 Task: AssignVinnyoffice2@gmail.com as Assignee of Issue Issue0000000067 in Backlog  in Scrum Project Project0000000014 in Jira. AssignVinnyoffice2@gmail.com as Assignee of Issue Issue0000000068 in Backlog  in Scrum Project Project0000000014 in Jira. AssignCarxxstreet791@gmail.com as Assignee of Issue Issue0000000069 in Backlog  in Scrum Project Project0000000014 in Jira. AssignCarxxstreet791@gmail.com as Assignee of Issue Issue0000000070 in Backlog  in Scrum Project Project0000000014 in Jira. Create a Sprint called Sprint0000000037 in Scrum Project Project0000000013 in Jira
Action: Mouse moved to (804, 393)
Screenshot: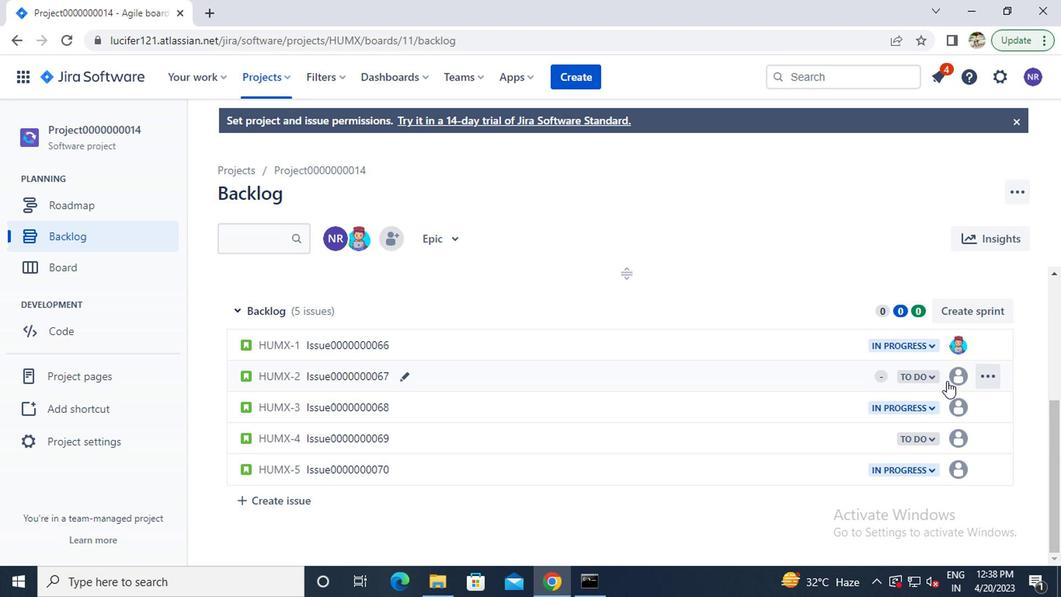 
Action: Mouse pressed left at (804, 393)
Screenshot: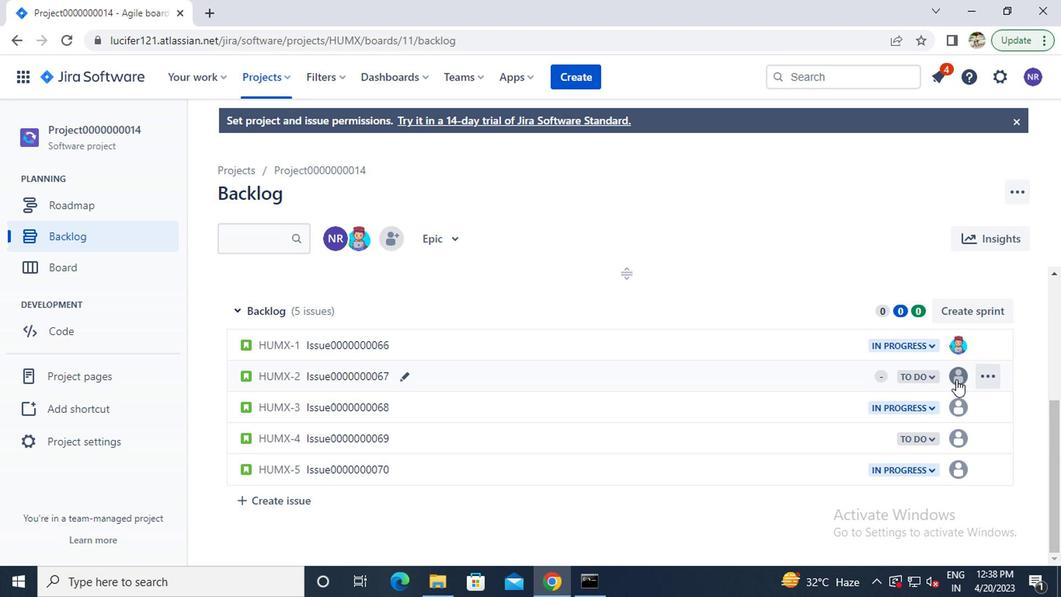 
Action: Mouse moved to (804, 393)
Screenshot: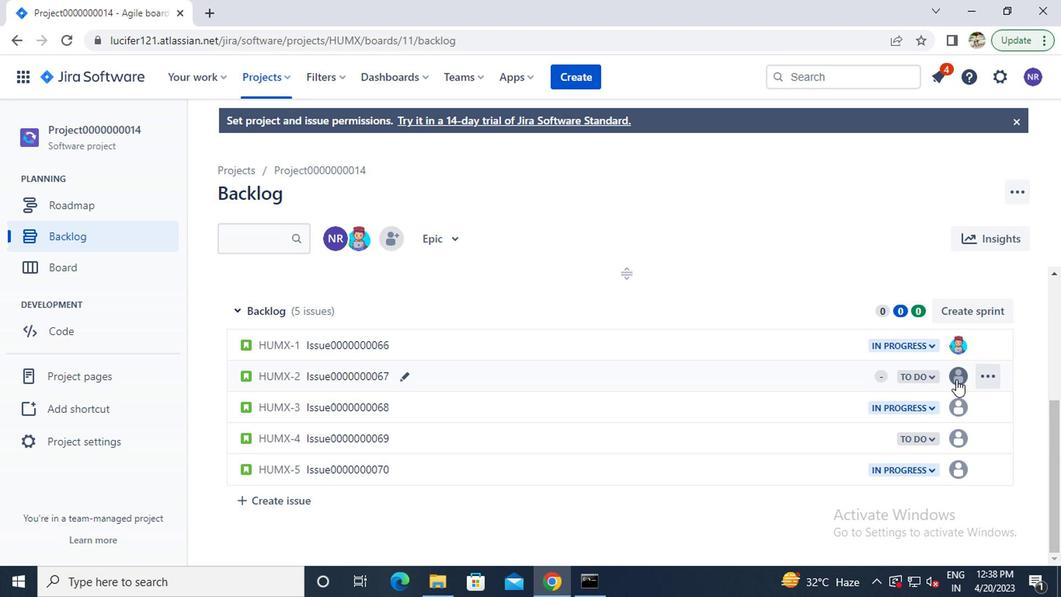 
Action: Key pressed v
Screenshot: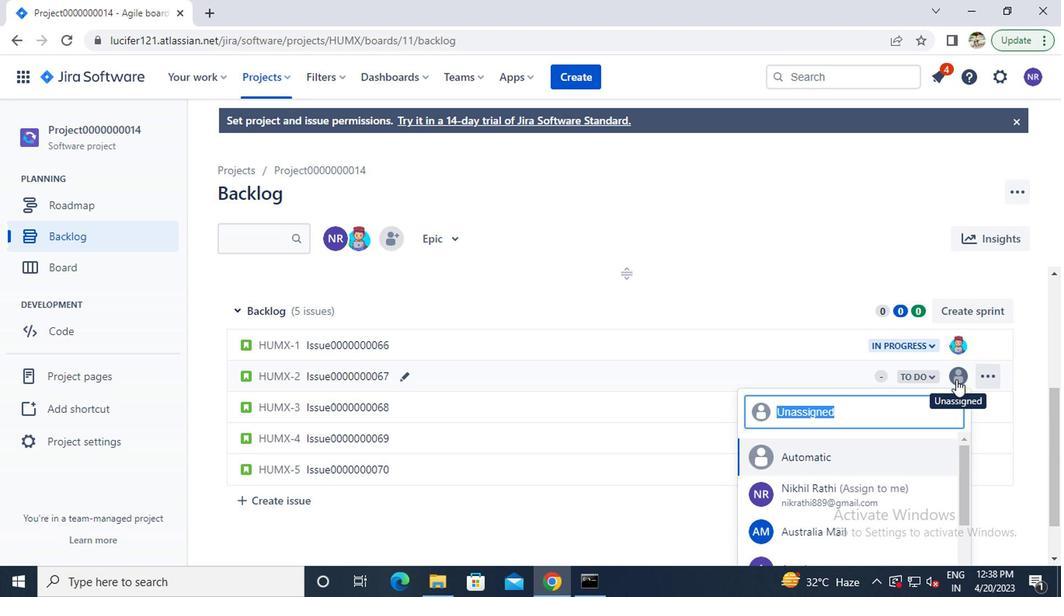 
Action: Mouse moved to (688, 448)
Screenshot: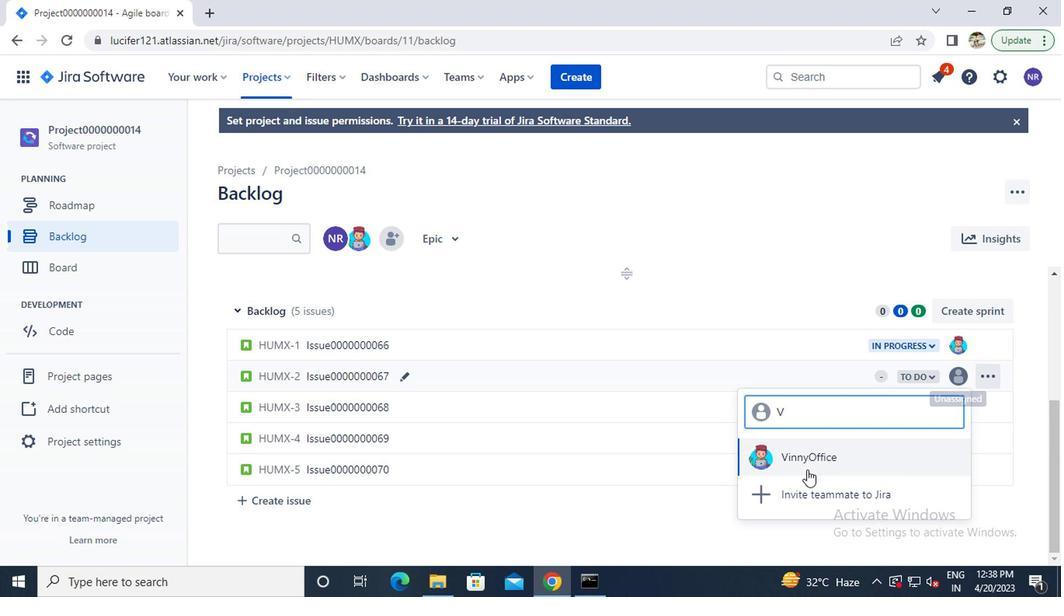 
Action: Mouse pressed left at (688, 448)
Screenshot: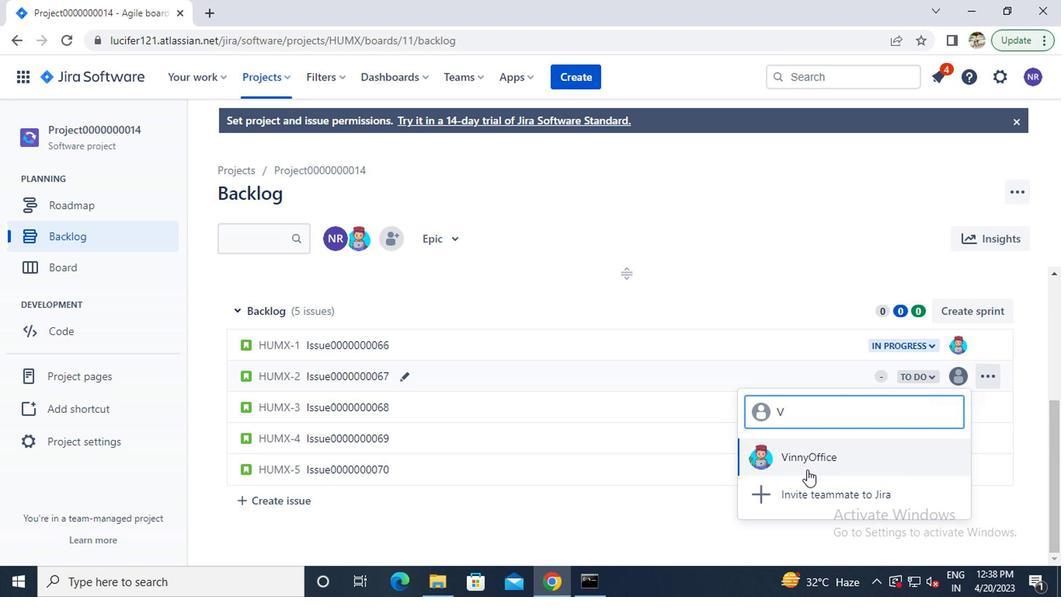 
Action: Mouse moved to (805, 416)
Screenshot: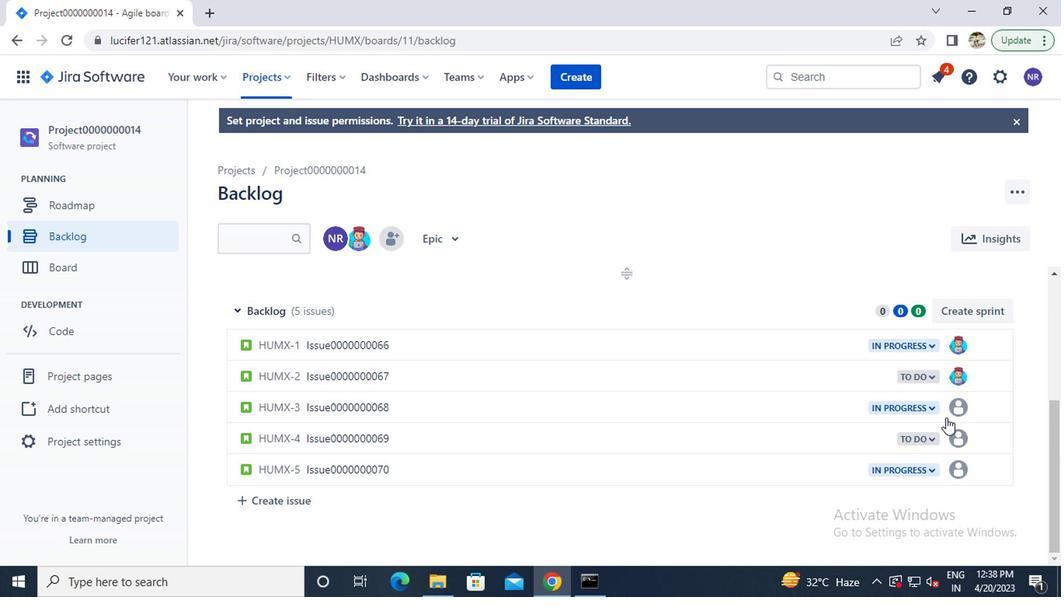 
Action: Mouse pressed left at (805, 416)
Screenshot: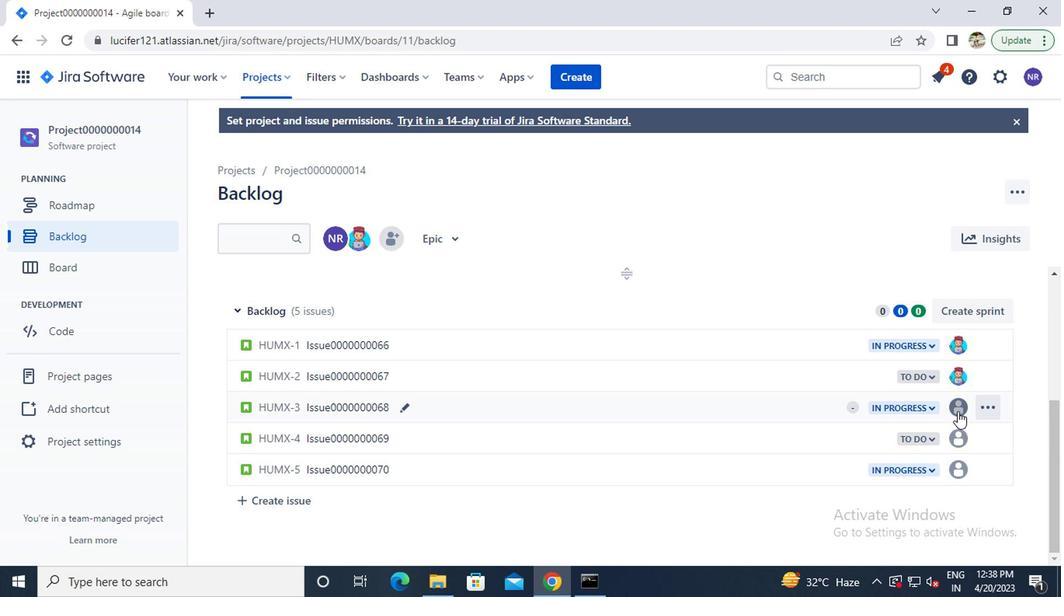
Action: Key pressed v
Screenshot: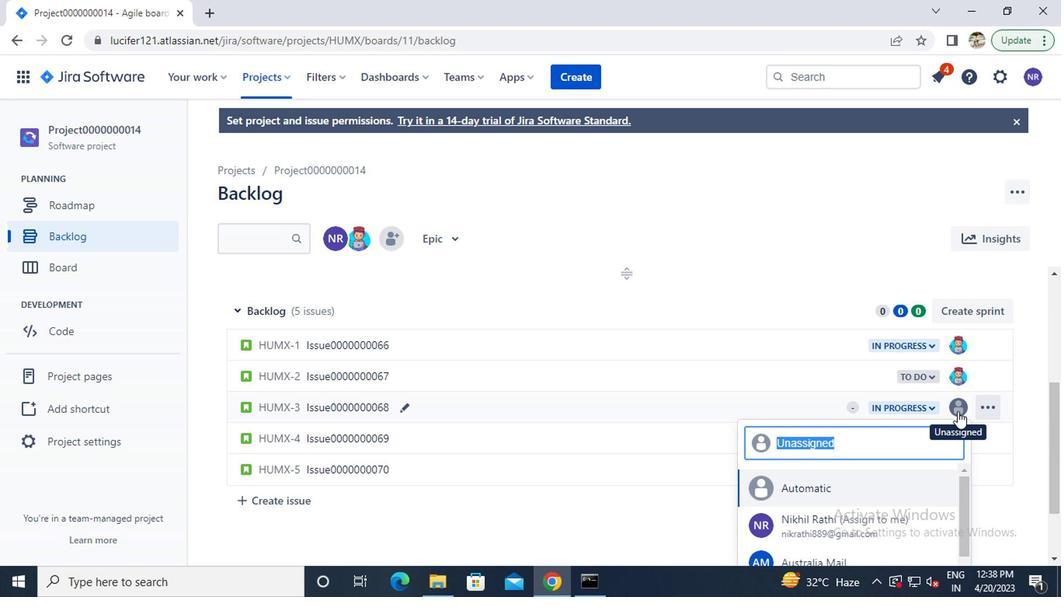 
Action: Mouse moved to (718, 467)
Screenshot: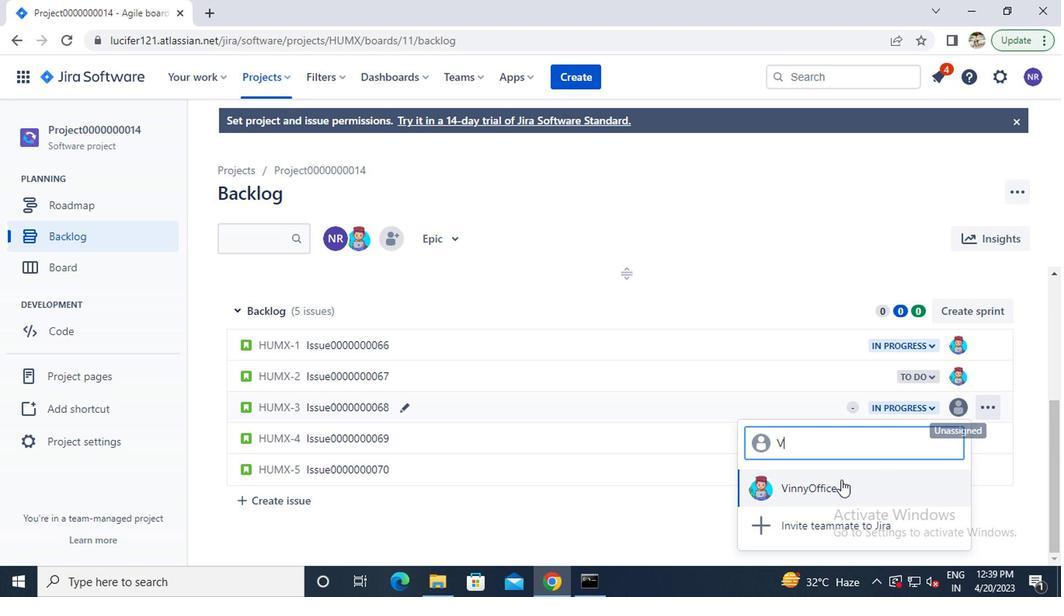 
Action: Mouse pressed left at (718, 467)
Screenshot: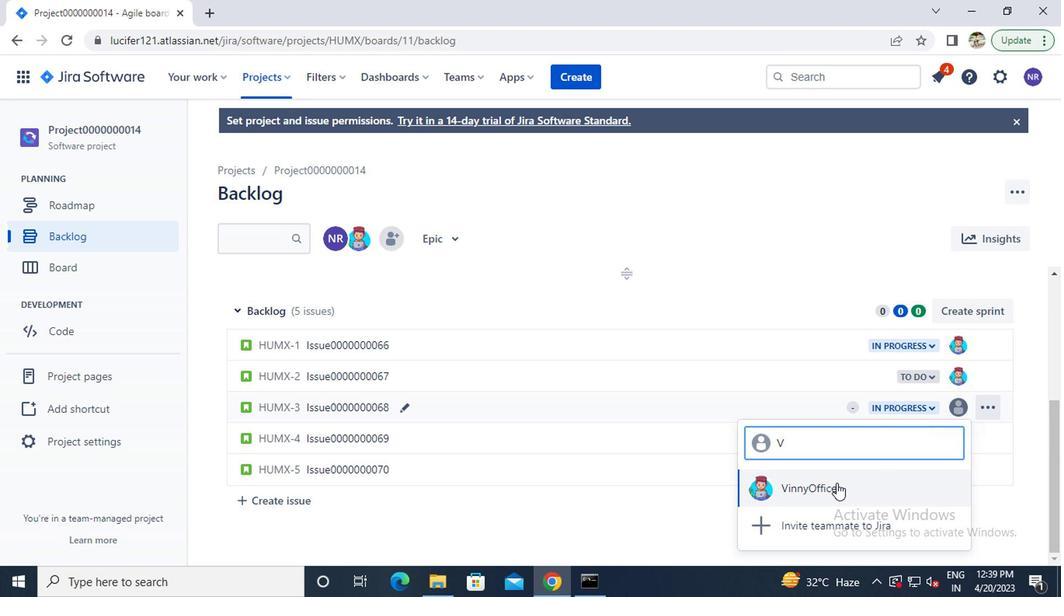 
Action: Mouse moved to (804, 435)
Screenshot: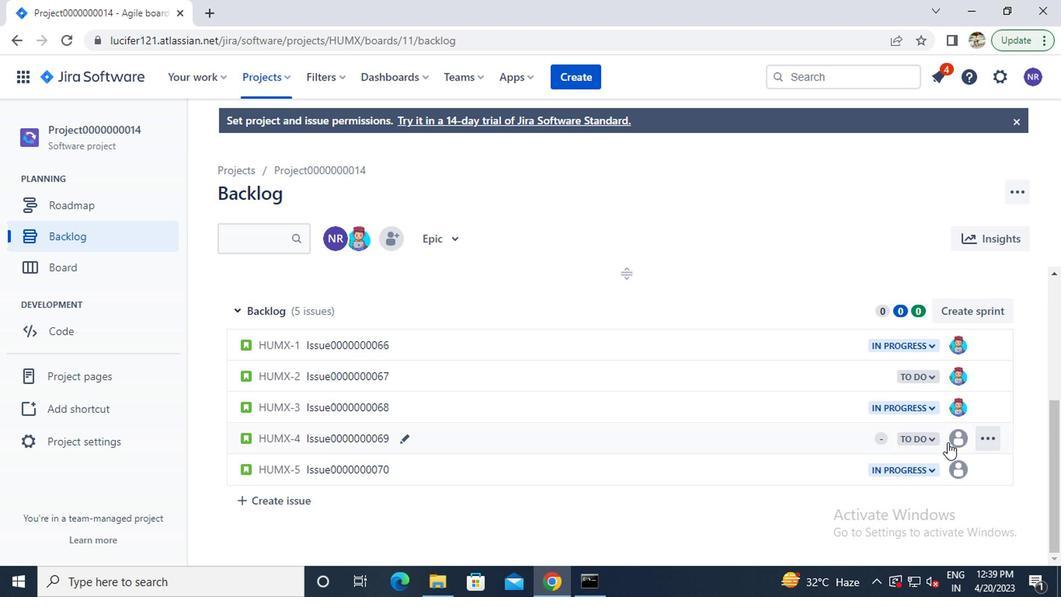 
Action: Mouse pressed left at (804, 435)
Screenshot: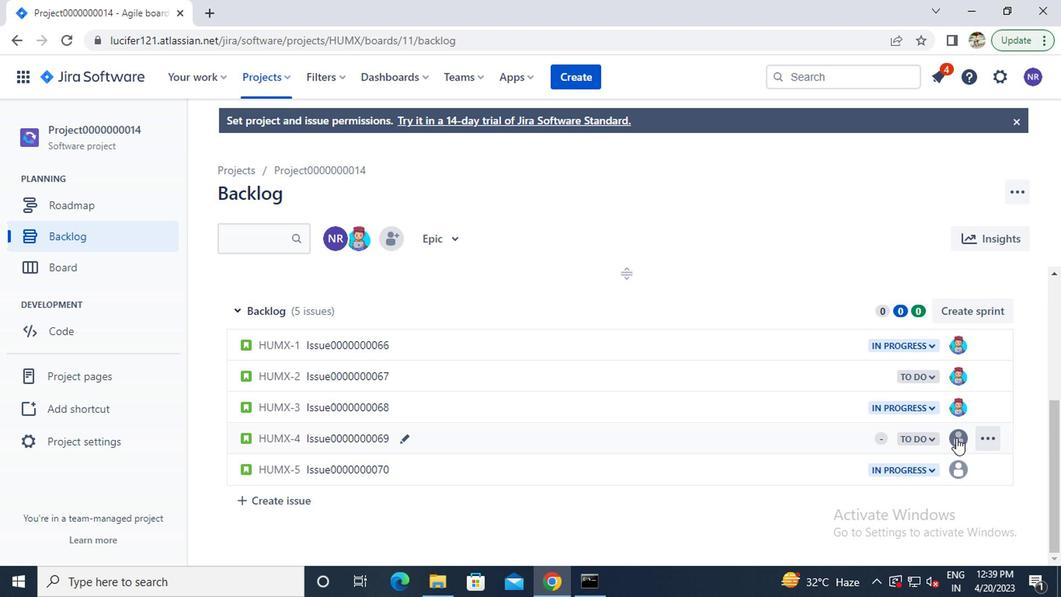
Action: Key pressed c
Screenshot: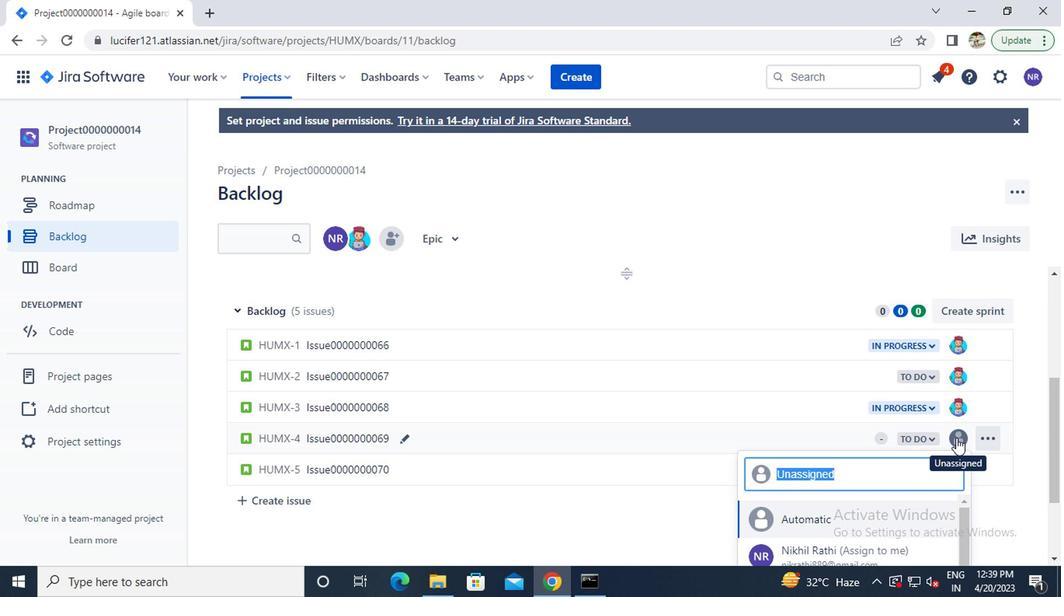 
Action: Mouse moved to (691, 494)
Screenshot: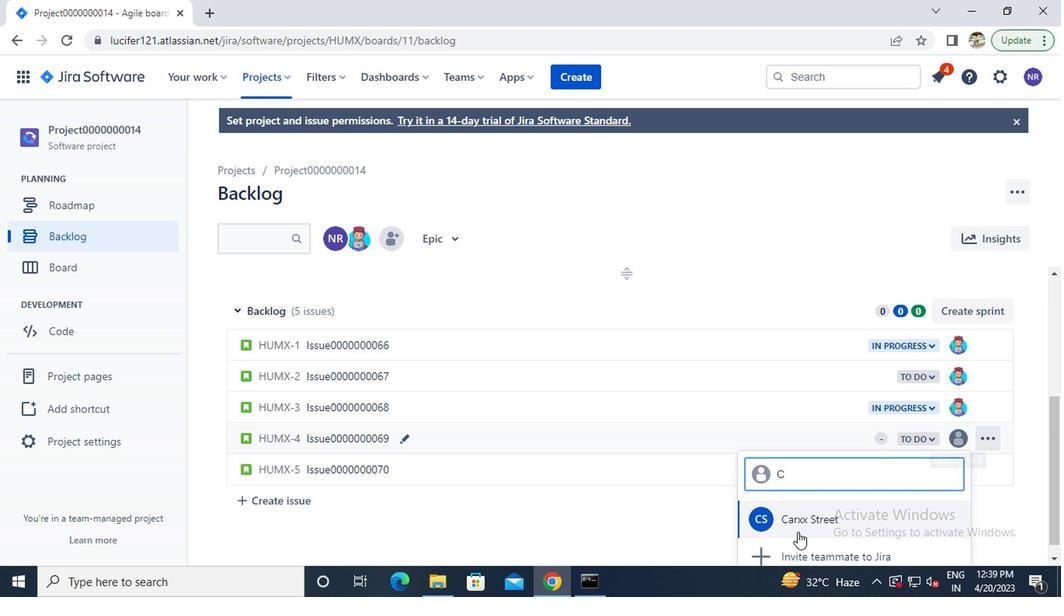 
Action: Mouse pressed left at (691, 494)
Screenshot: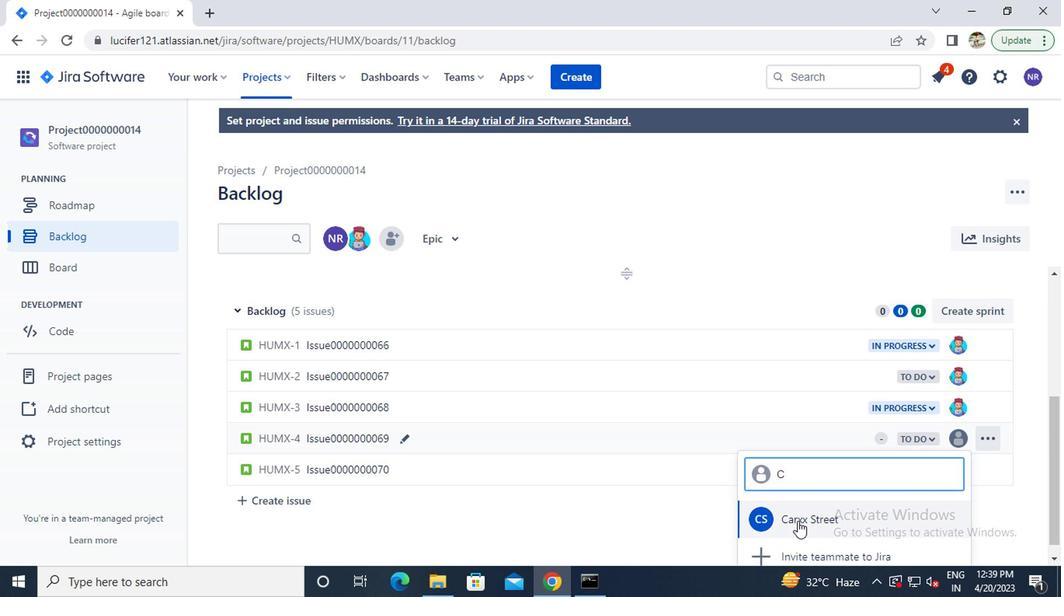 
Action: Mouse moved to (802, 459)
Screenshot: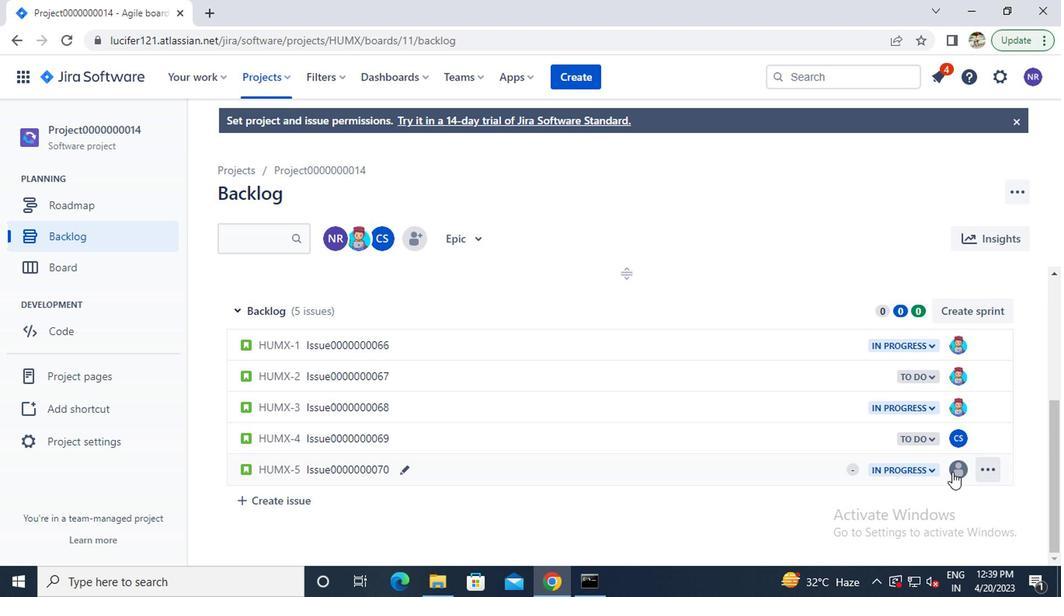 
Action: Mouse pressed left at (802, 459)
Screenshot: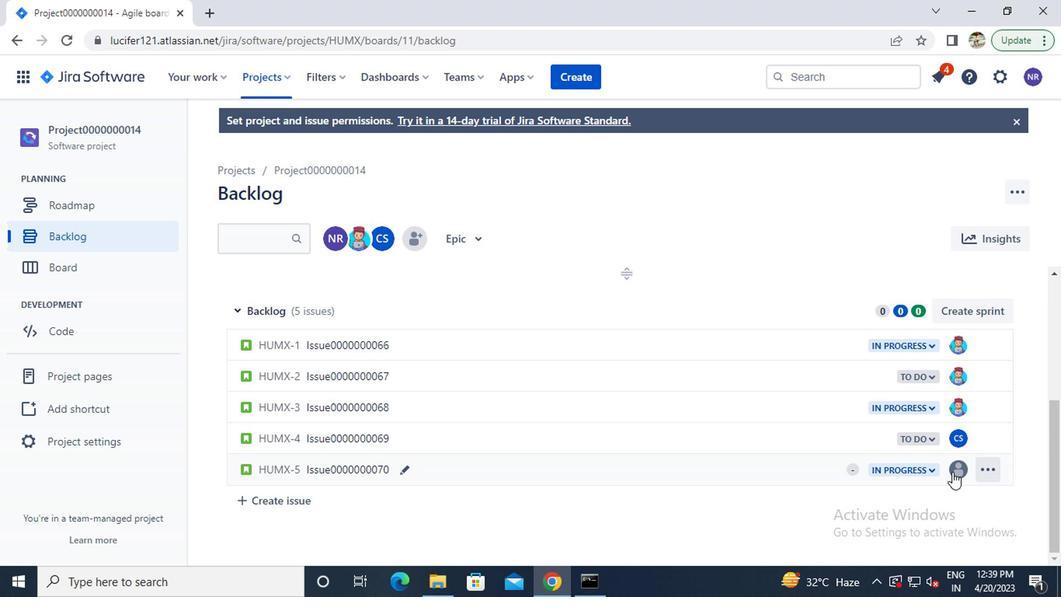 
Action: Key pressed c
Screenshot: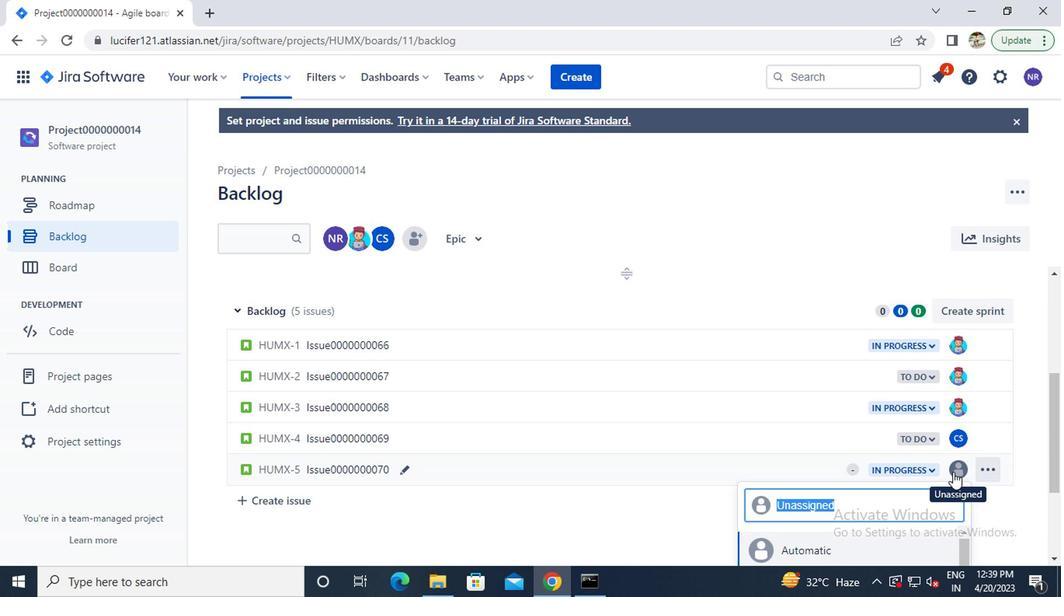 
Action: Mouse moved to (712, 513)
Screenshot: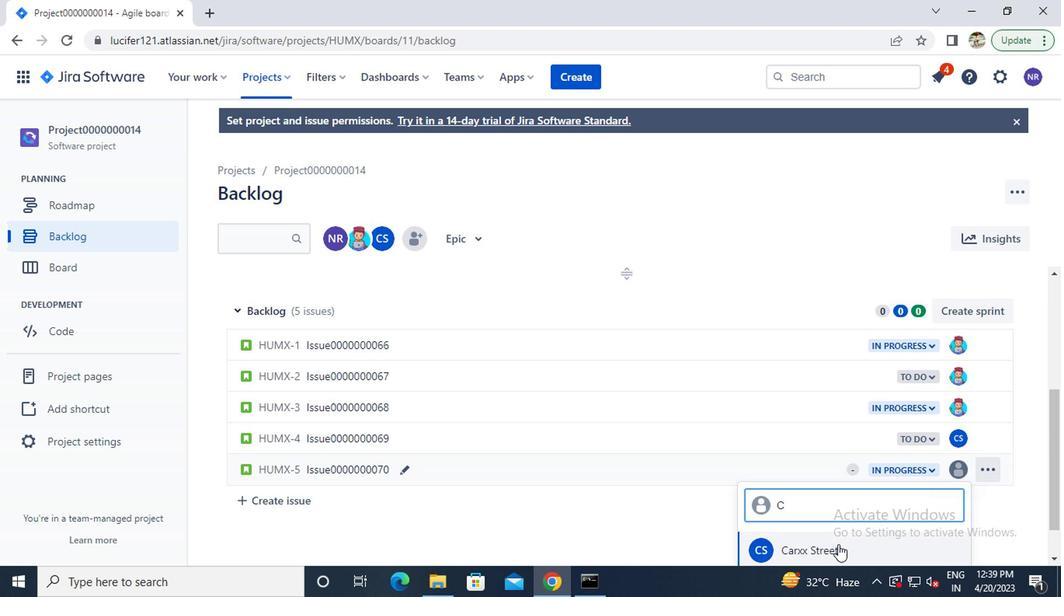 
Action: Mouse pressed left at (712, 513)
Screenshot: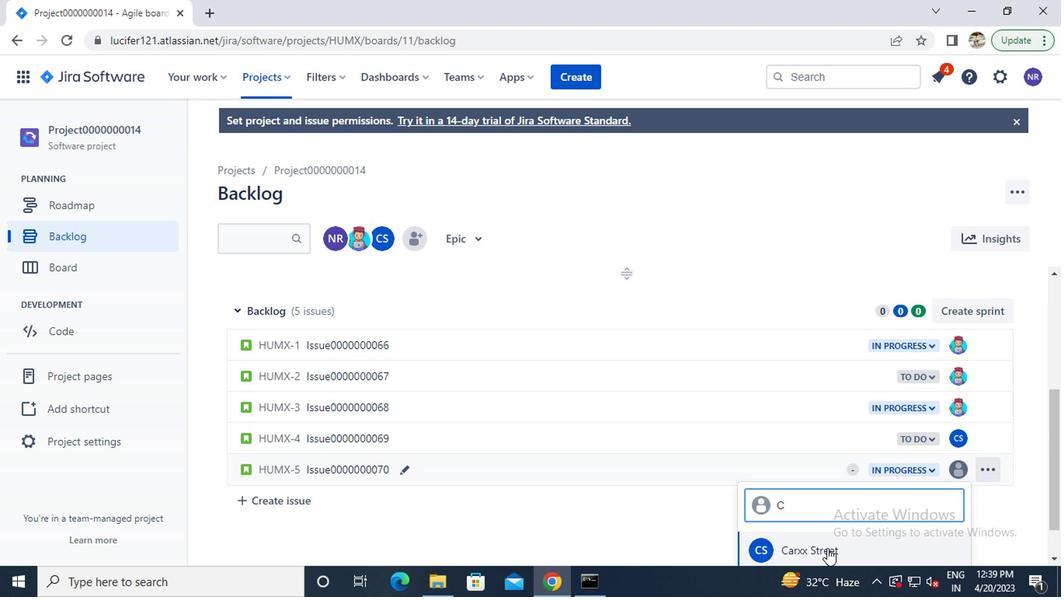 
Action: Mouse moved to (312, 178)
Screenshot: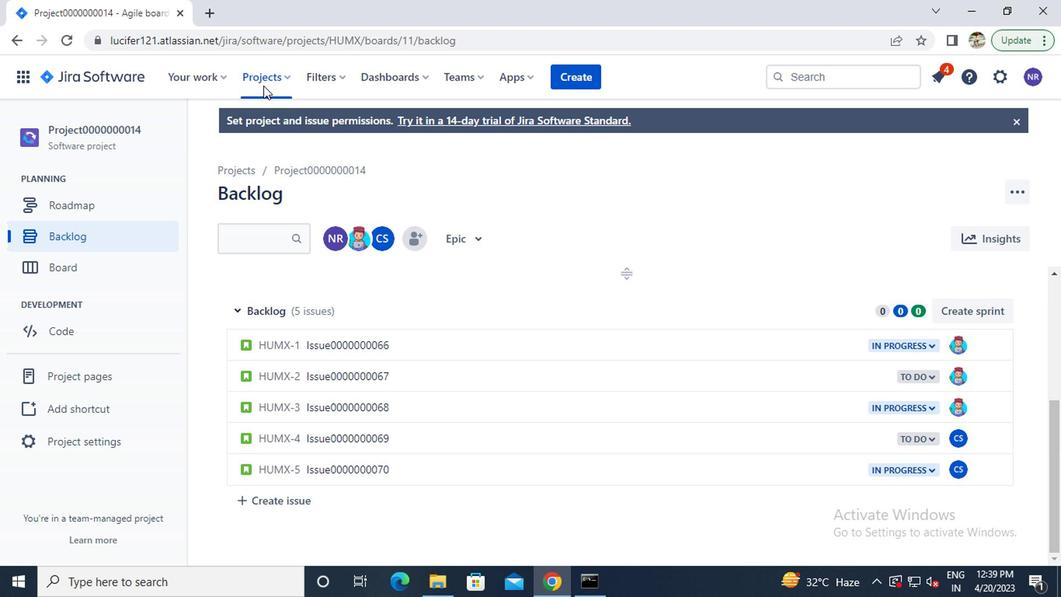 
Action: Mouse pressed left at (312, 178)
Screenshot: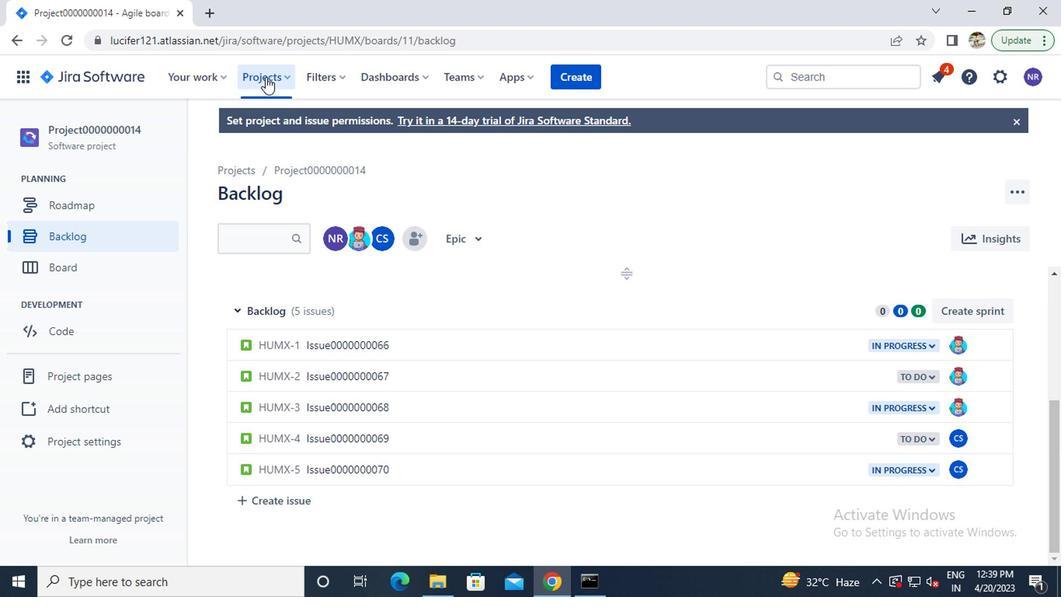 
Action: Mouse moved to (332, 248)
Screenshot: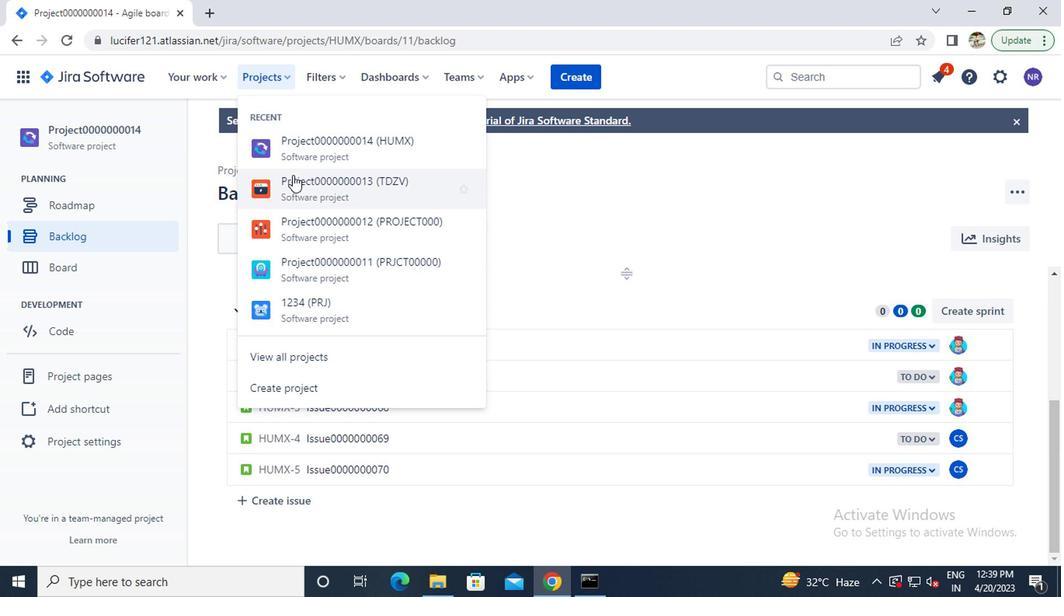 
Action: Mouse pressed left at (332, 248)
Screenshot: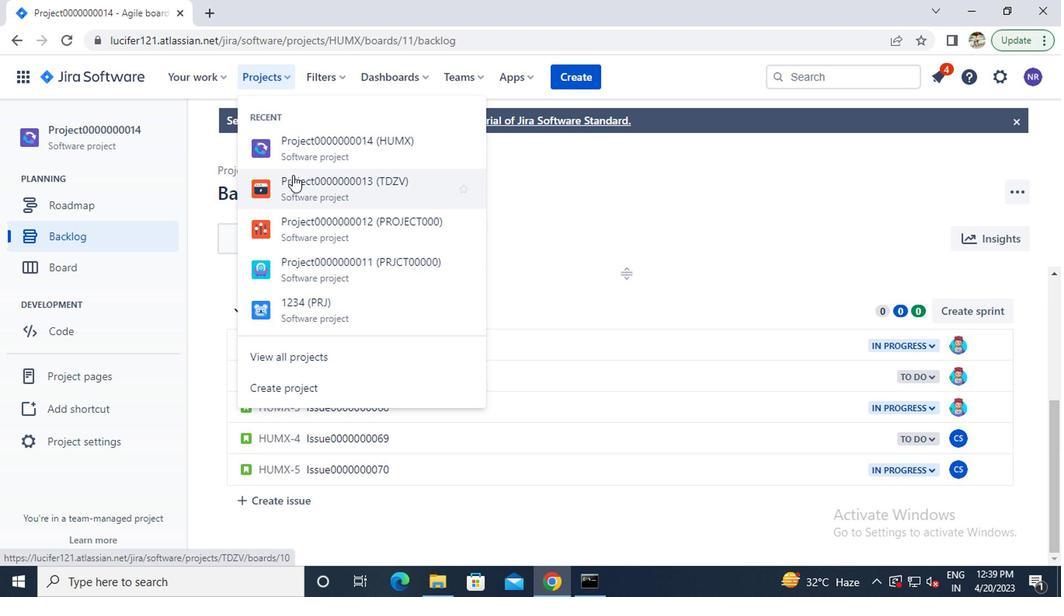 
Action: Mouse moved to (218, 291)
Screenshot: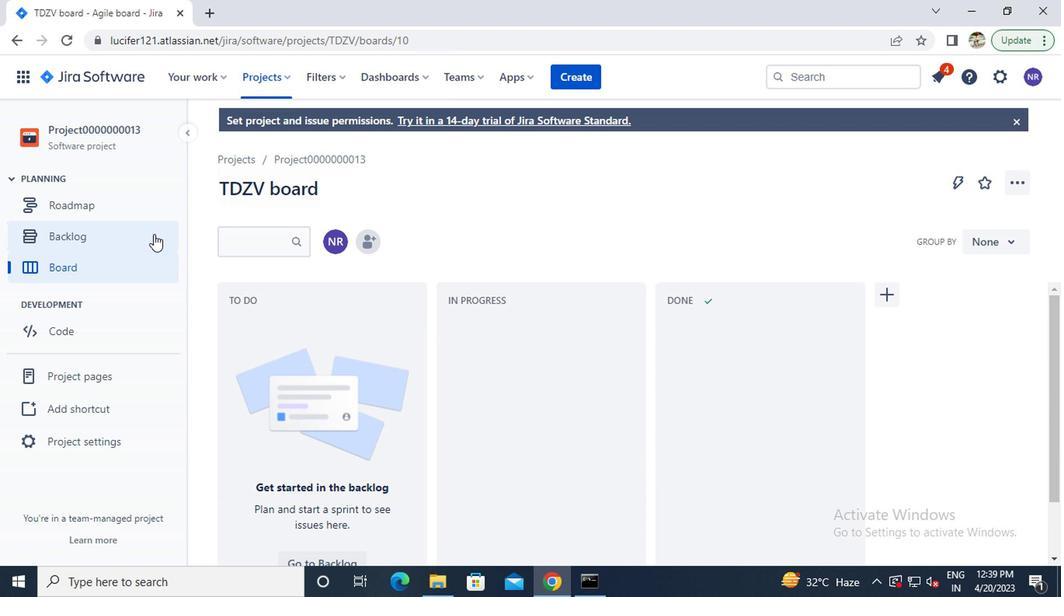 
Action: Mouse pressed left at (218, 291)
Screenshot: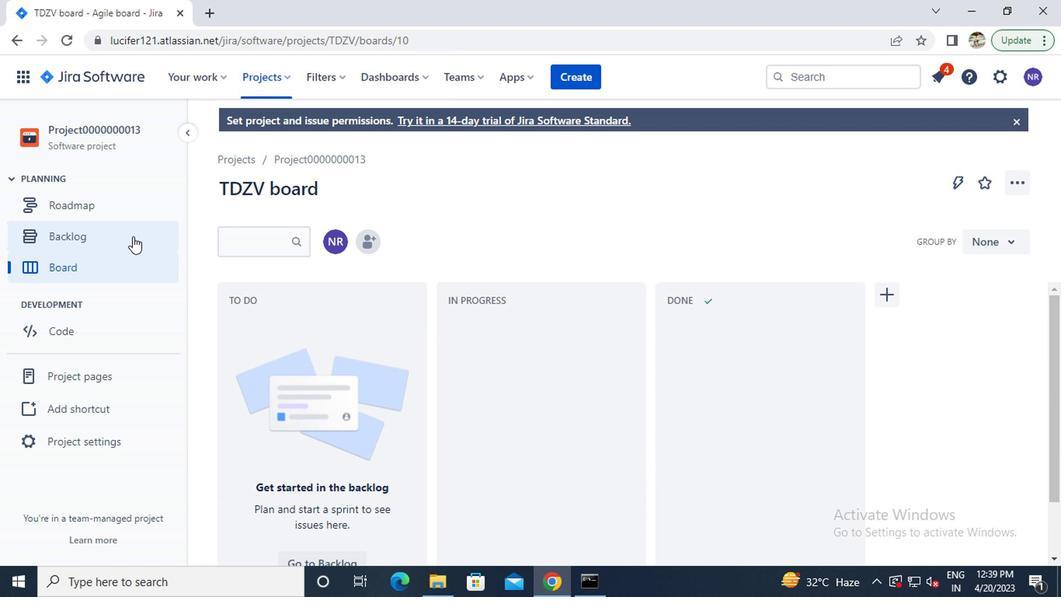 
Action: Mouse moved to (485, 323)
Screenshot: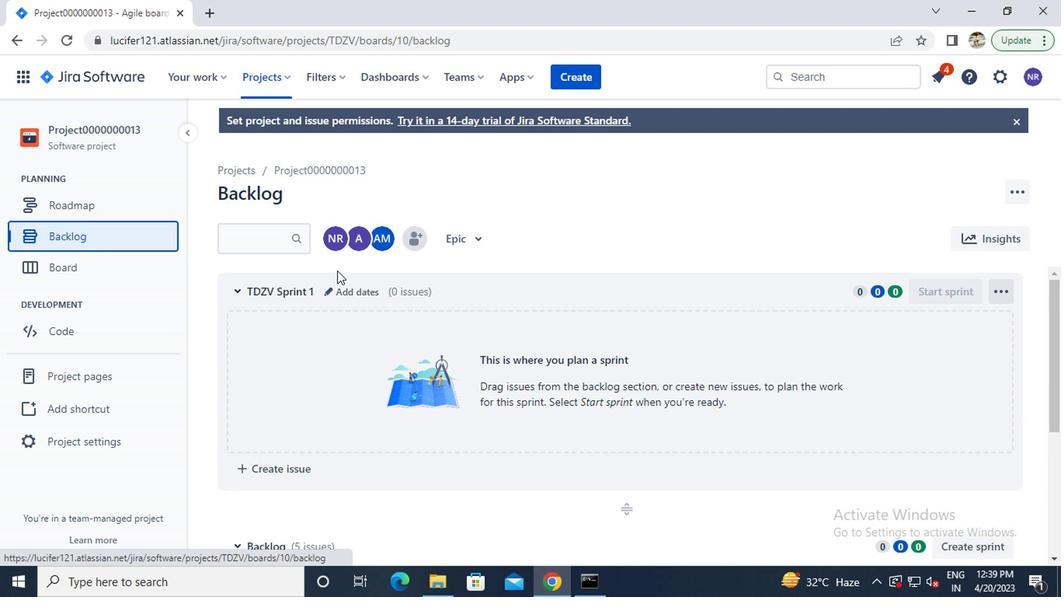 
Action: Mouse scrolled (485, 323) with delta (0, 0)
Screenshot: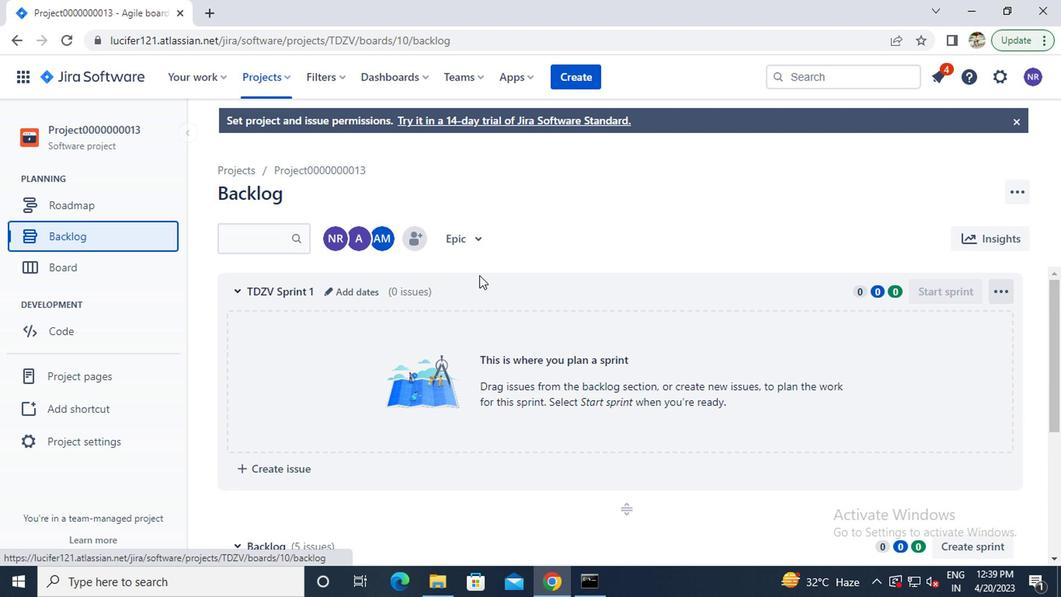 
Action: Mouse scrolled (485, 323) with delta (0, 0)
Screenshot: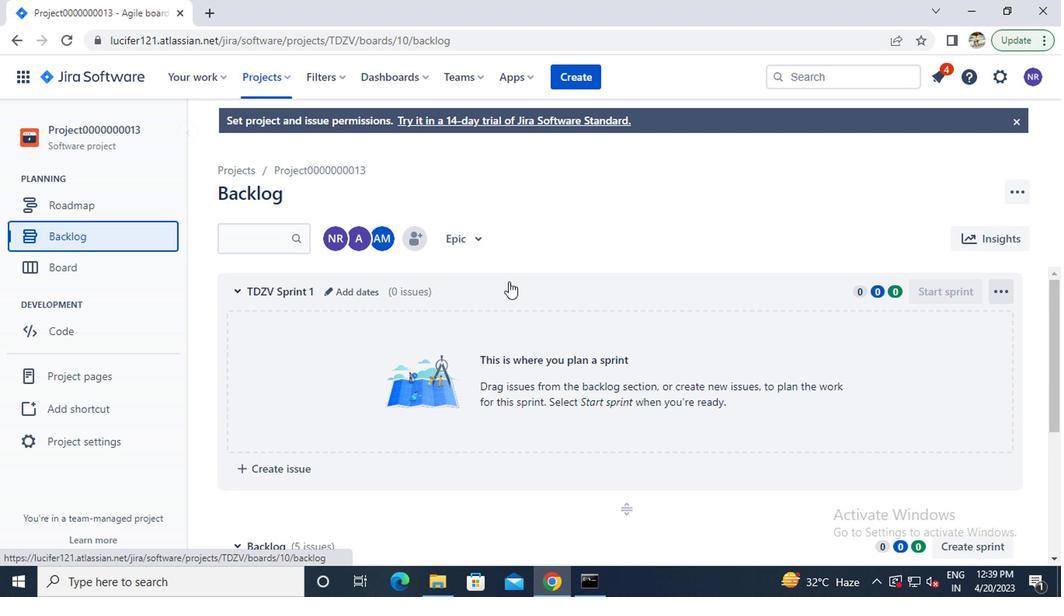 
Action: Mouse moved to (807, 400)
Screenshot: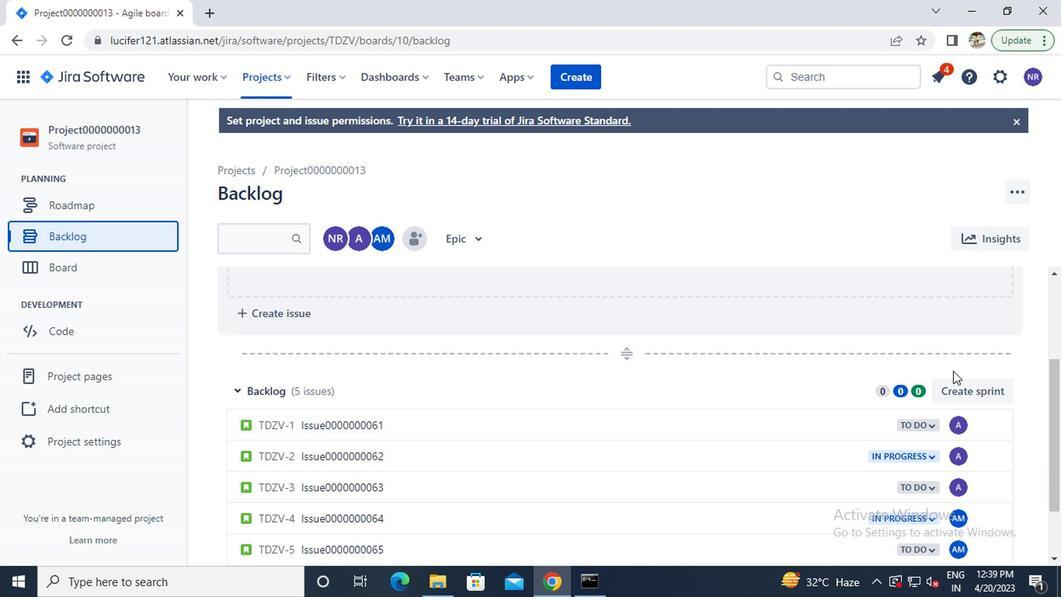 
Action: Mouse pressed left at (807, 400)
Screenshot: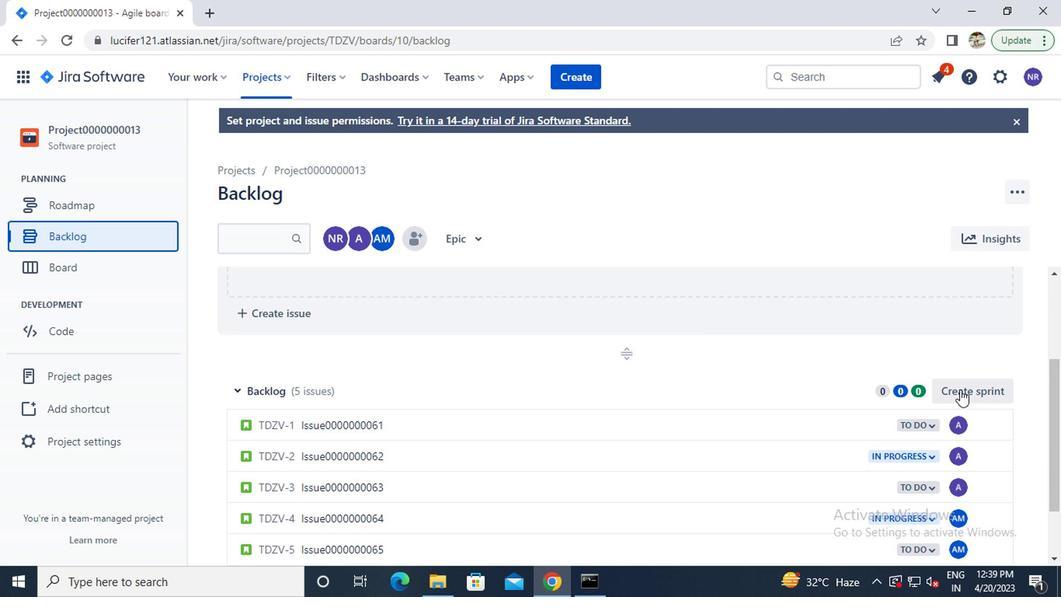 
Action: Mouse moved to (367, 400)
Screenshot: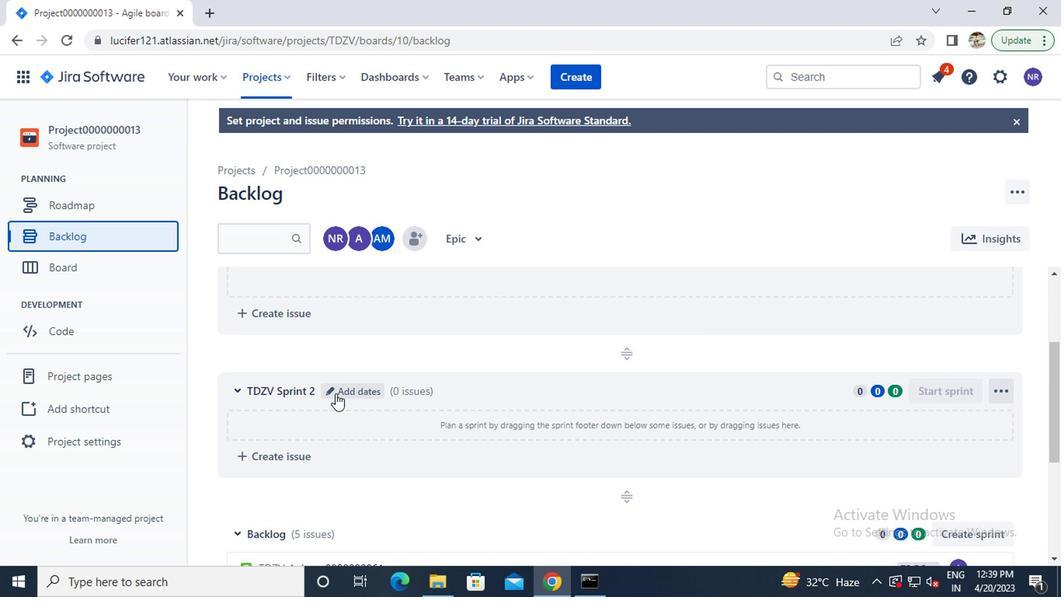 
Action: Mouse pressed left at (367, 400)
Screenshot: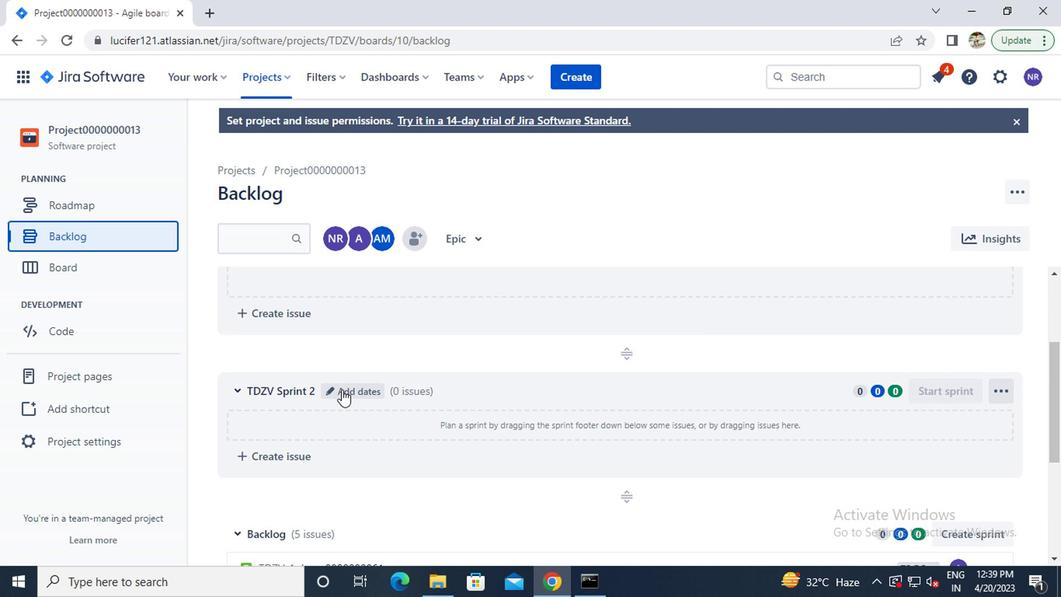 
Action: Mouse moved to (367, 400)
Screenshot: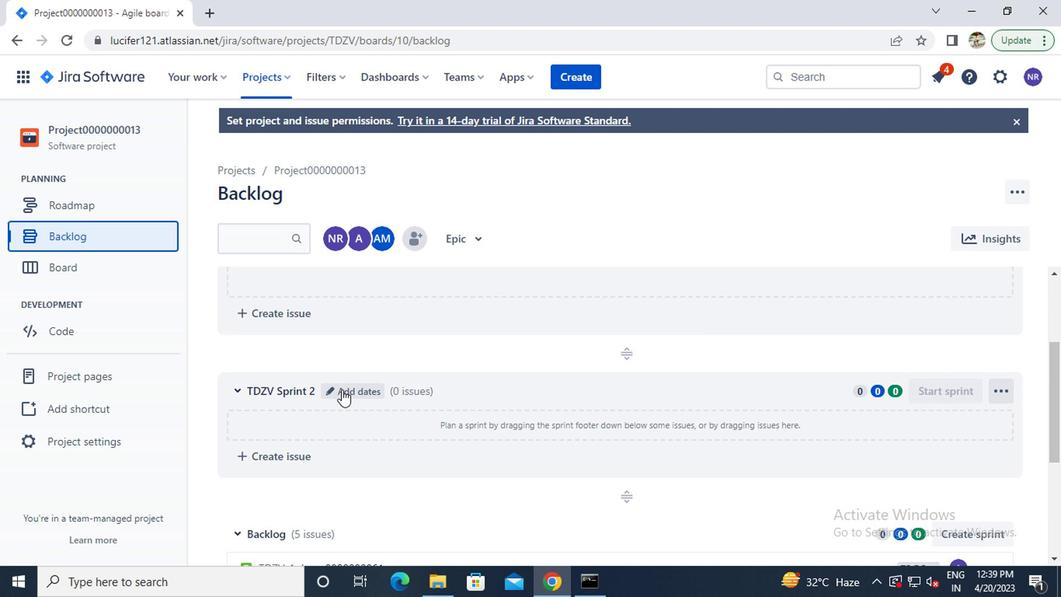 
Action: Key pressed ctrl+A<Key.backspace>s<Key.caps_lock>prient<Key.backspace><Key.backspace><Key.backspace>nt0000000037
Screenshot: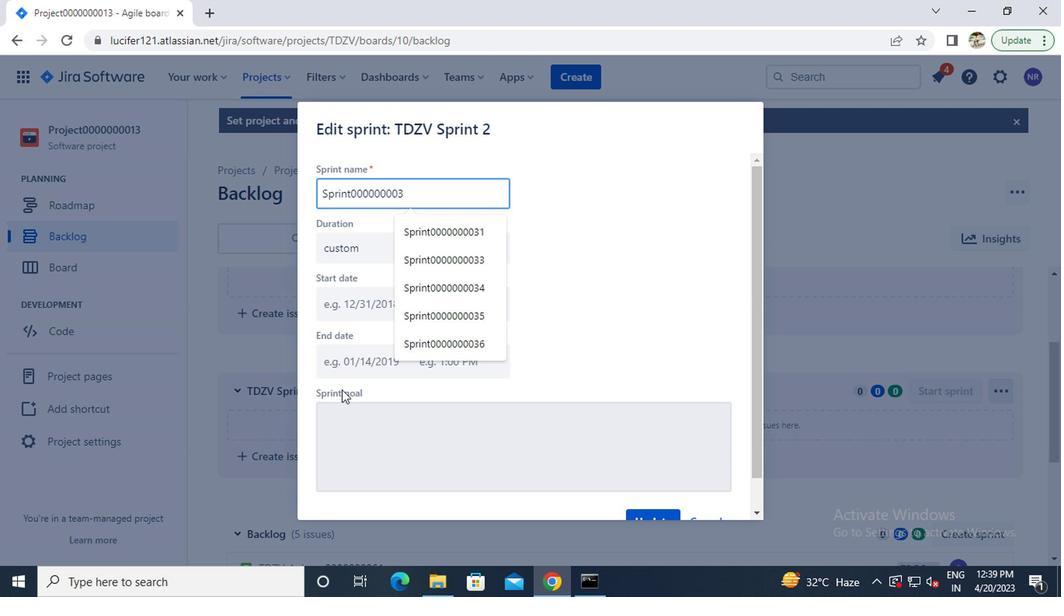
Action: Mouse moved to (458, 421)
Screenshot: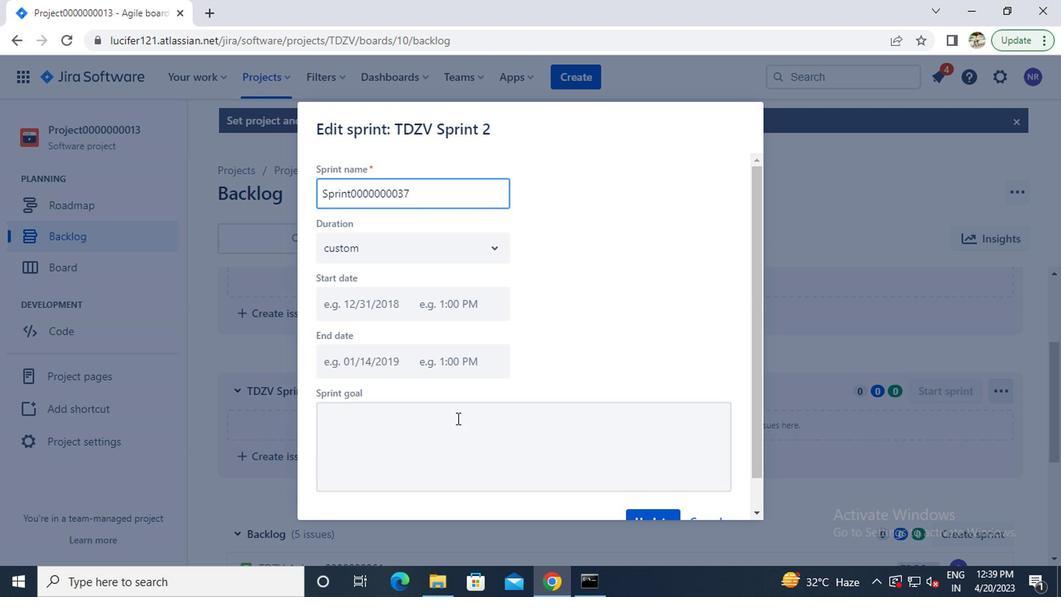
Action: Mouse scrolled (458, 420) with delta (0, 0)
Screenshot: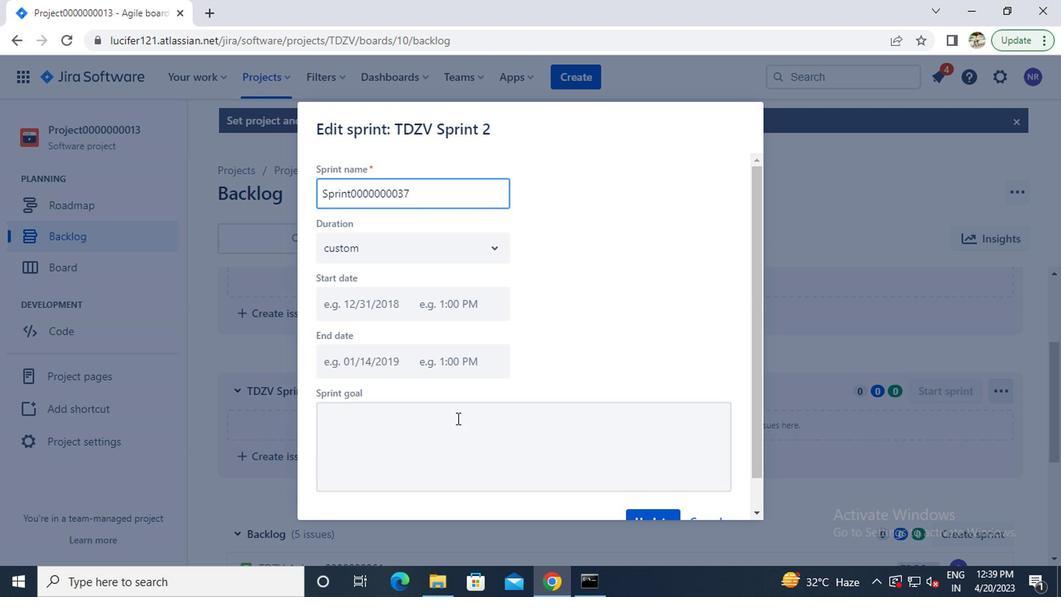 
Action: Mouse moved to (578, 478)
Screenshot: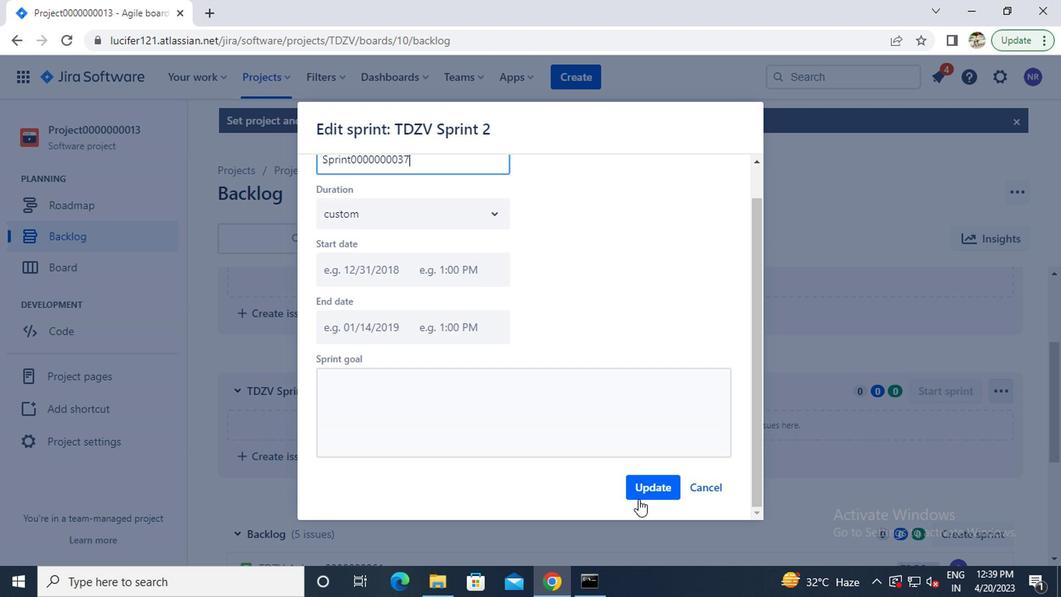 
Action: Mouse pressed left at (578, 478)
Screenshot: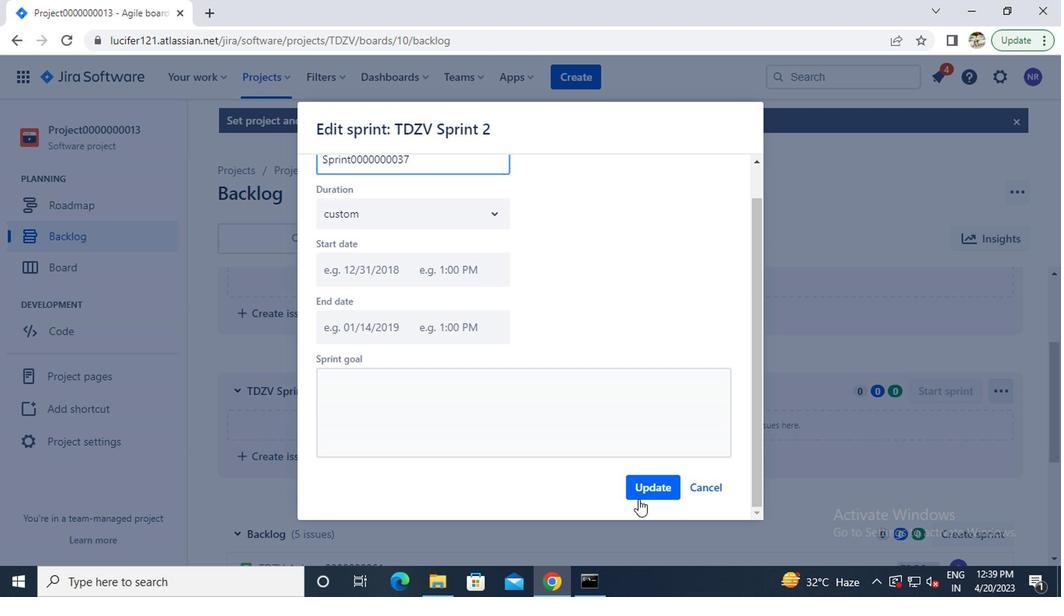 
Action: Mouse moved to (578, 477)
Screenshot: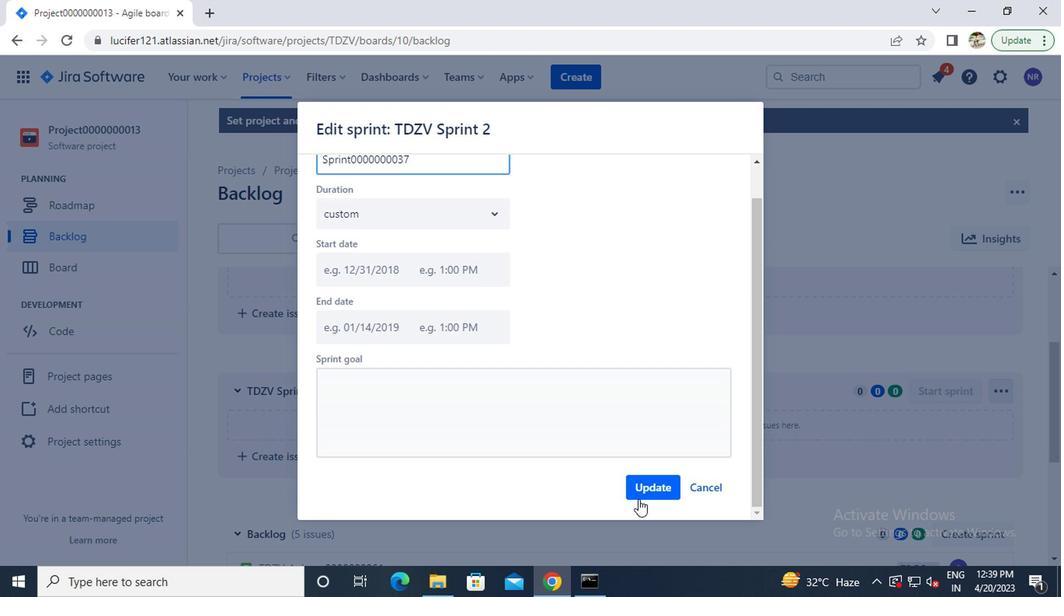 
